 Task: Use the audio channel remapper to remap the "Side right" to "Side left".
Action: Mouse moved to (94, 12)
Screenshot: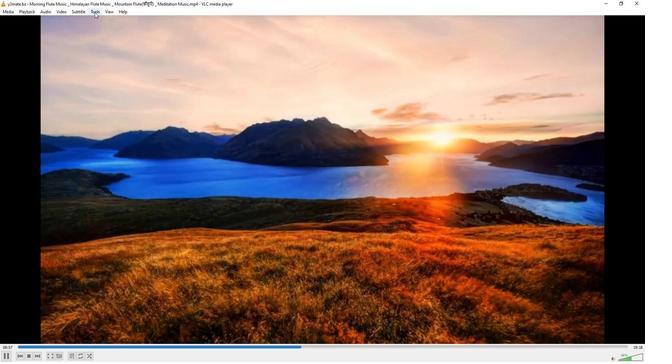 
Action: Mouse pressed left at (94, 12)
Screenshot: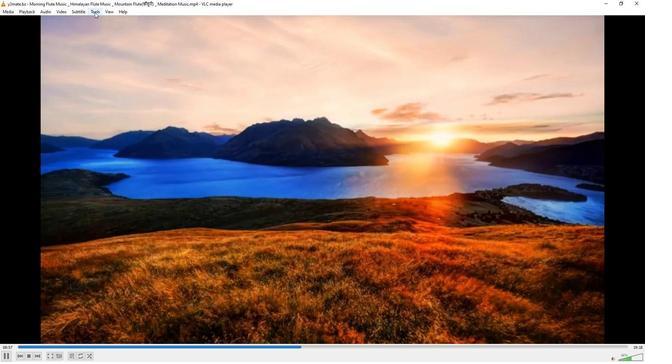 
Action: Mouse moved to (105, 92)
Screenshot: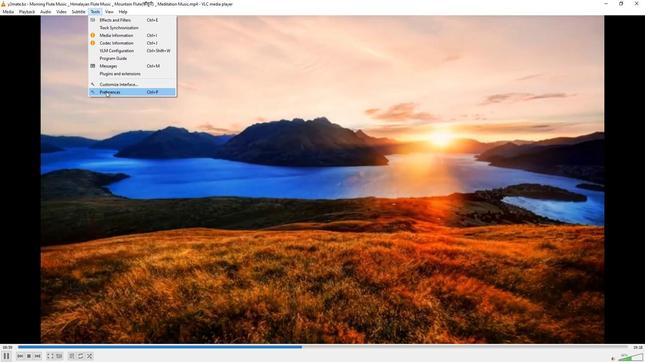 
Action: Mouse pressed left at (105, 92)
Screenshot: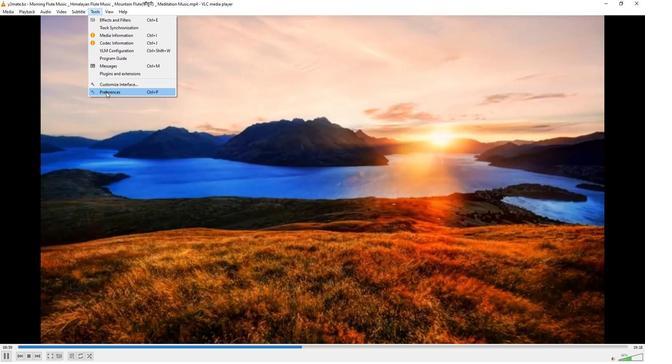 
Action: Mouse moved to (211, 294)
Screenshot: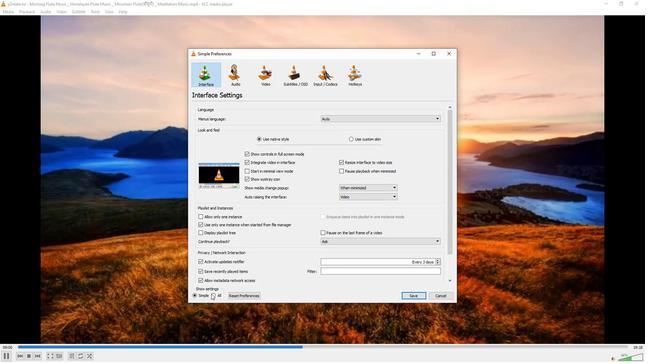 
Action: Mouse pressed left at (211, 294)
Screenshot: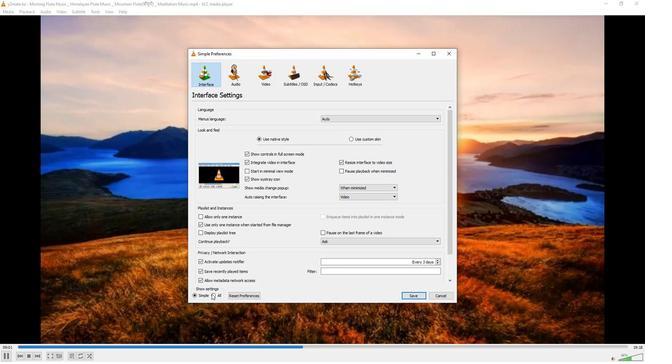 
Action: Mouse moved to (204, 144)
Screenshot: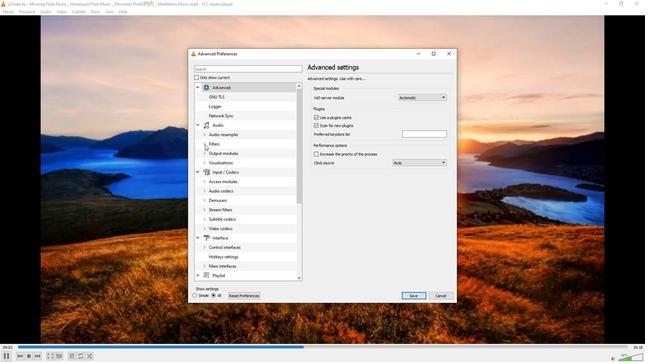 
Action: Mouse pressed left at (204, 144)
Screenshot: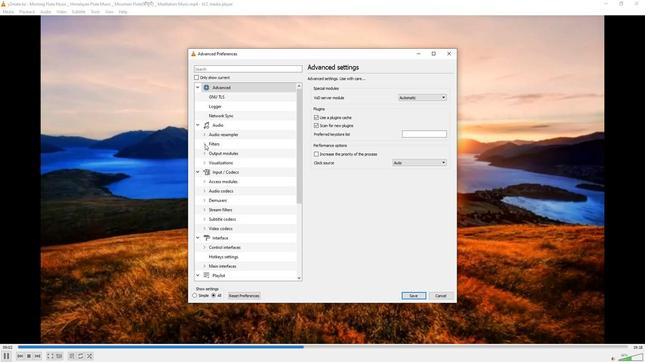 
Action: Mouse moved to (223, 237)
Screenshot: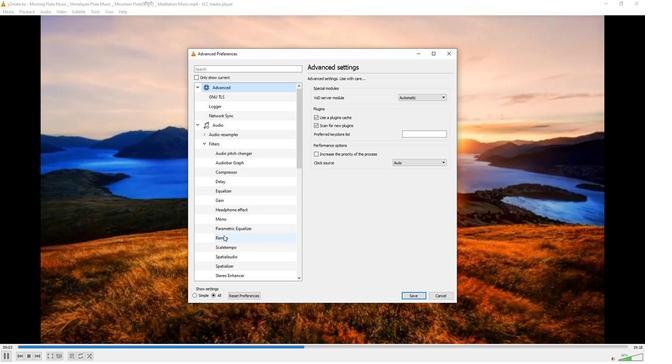 
Action: Mouse pressed left at (223, 237)
Screenshot: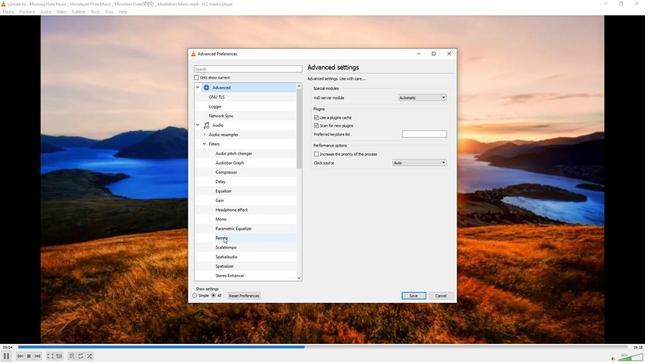 
Action: Mouse moved to (445, 153)
Screenshot: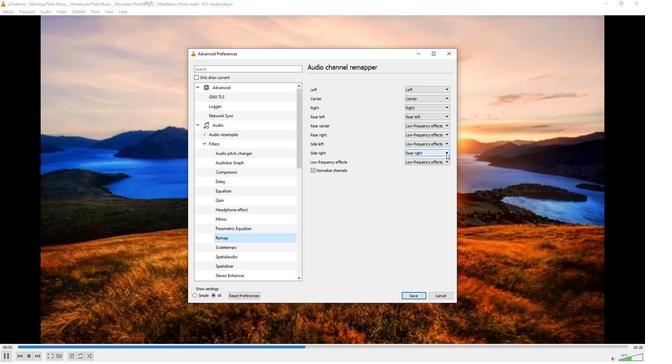 
Action: Mouse pressed left at (445, 153)
Screenshot: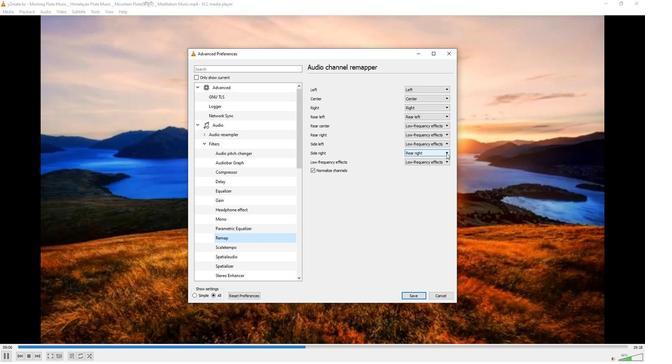 
Action: Mouse moved to (426, 187)
Screenshot: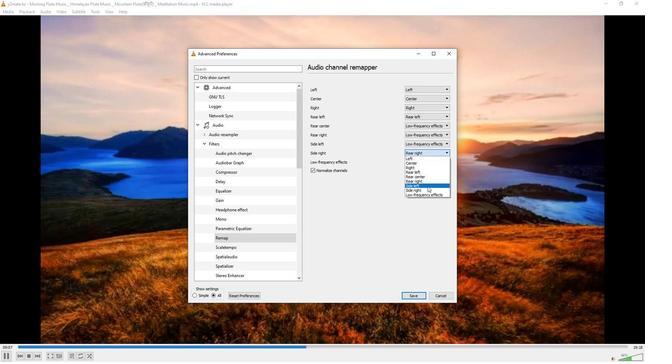 
Action: Mouse pressed left at (426, 187)
Screenshot: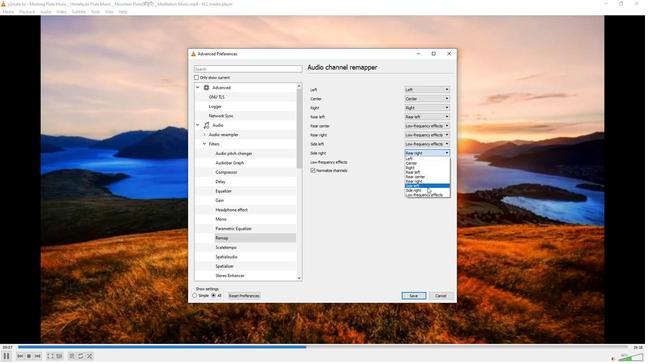 
Action: Mouse moved to (416, 293)
Screenshot: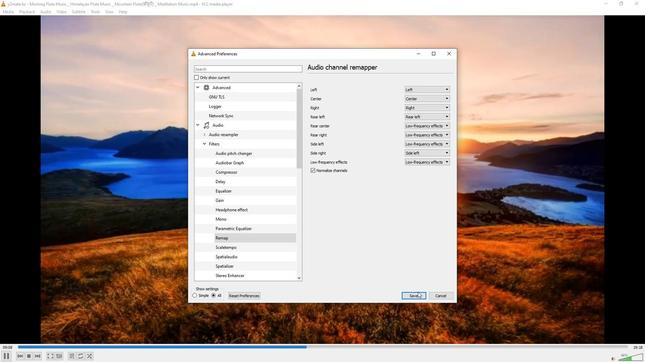 
Action: Mouse pressed left at (416, 293)
Screenshot: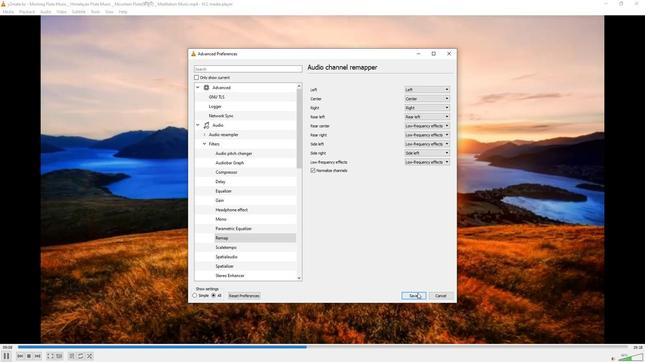 
Action: Mouse moved to (416, 294)
Screenshot: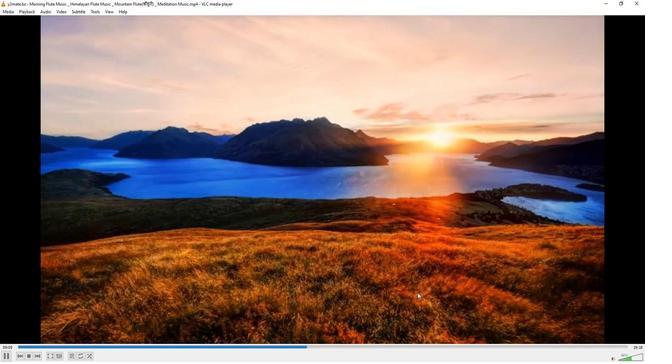 
